 Task: Open Card Card0000000021 in Board Board0000000006 in Workspace WS0000000002 in Trello. Add Member vinny.office2@gmail.com to Card Card0000000021 in Board Board0000000006 in Workspace WS0000000002 in Trello. Add Purple Label titled Label0000000021 to Card Card0000000021 in Board Board0000000006 in Workspace WS0000000002 in Trello. Add Checklist CL0000000021 to Card Card0000000021 in Board Board0000000006 in Workspace WS0000000002 in Trello. Add Dates with Start Date as Aug 01 2023 and Due Date as Aug 31 2023 to Card Card0000000021 in Board Board0000000006 in Workspace WS0000000002 in Trello
Action: Mouse moved to (519, 72)
Screenshot: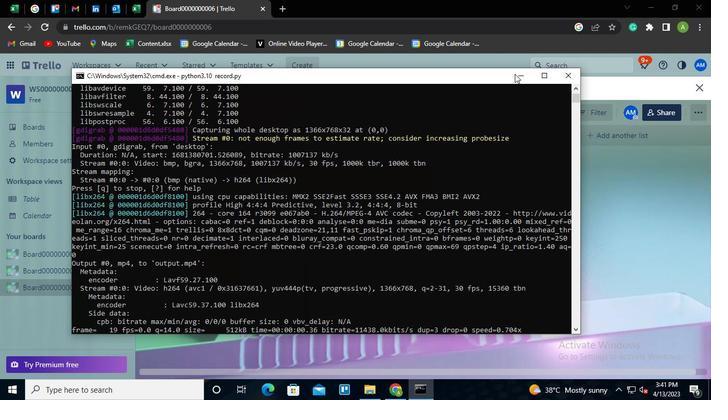 
Action: Mouse pressed left at (519, 72)
Screenshot: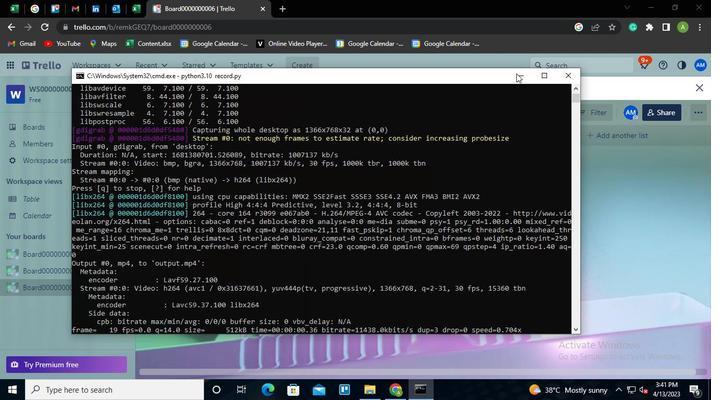 
Action: Mouse moved to (214, 151)
Screenshot: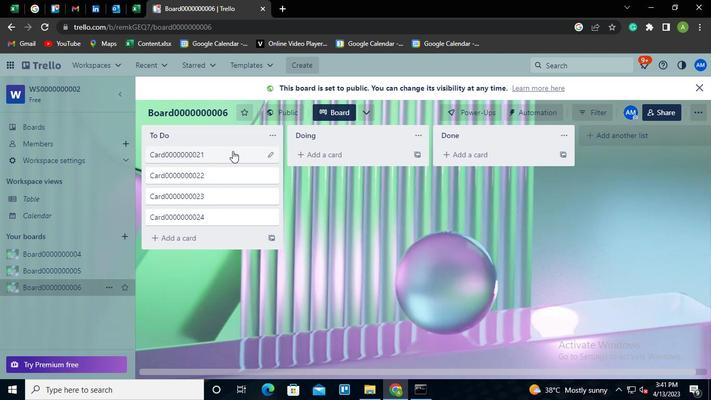 
Action: Mouse pressed left at (214, 151)
Screenshot: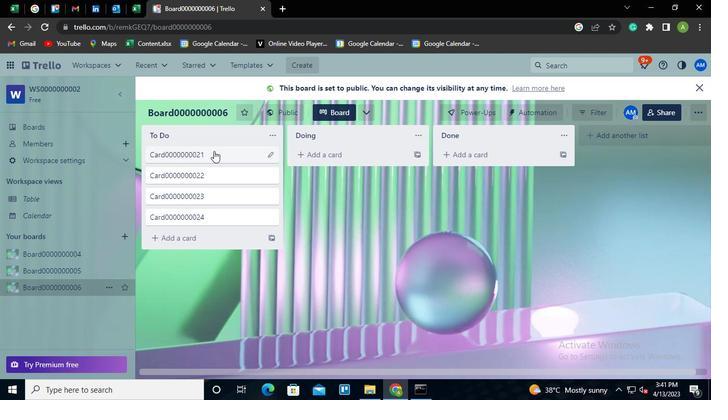 
Action: Mouse moved to (488, 147)
Screenshot: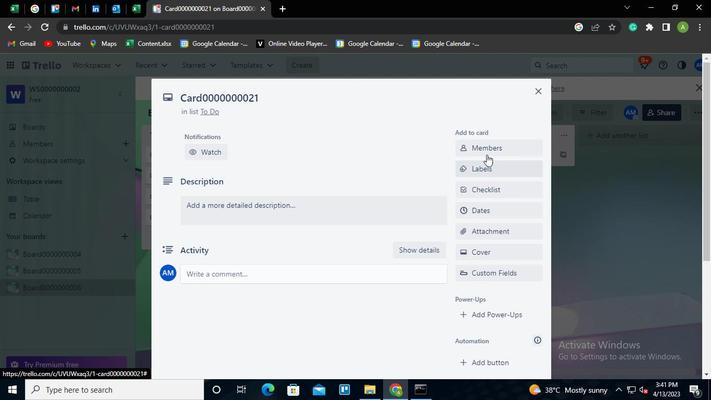 
Action: Mouse pressed left at (488, 147)
Screenshot: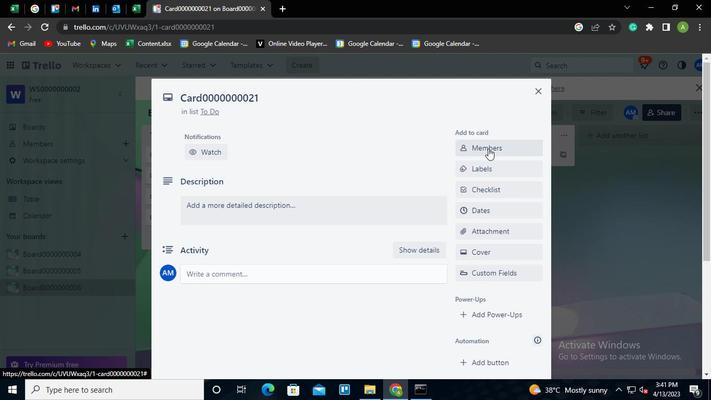 
Action: Mouse moved to (485, 194)
Screenshot: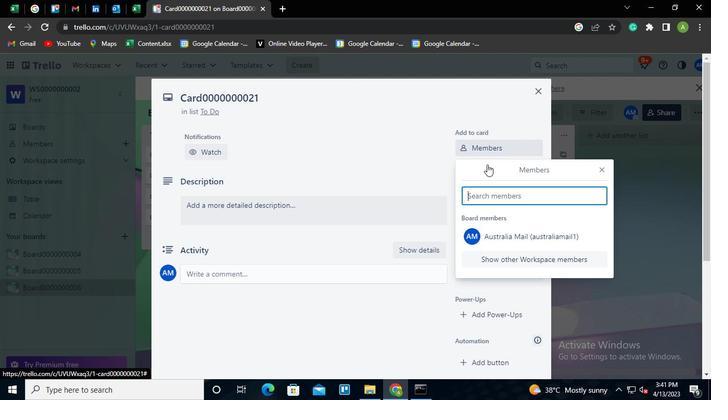 
Action: Mouse pressed left at (485, 194)
Screenshot: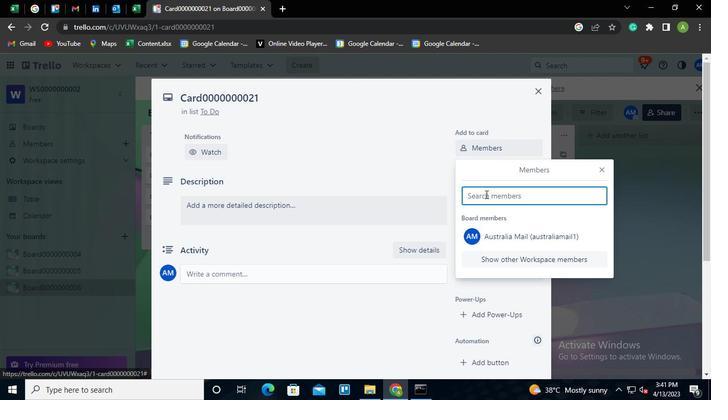 
Action: Keyboard v
Screenshot: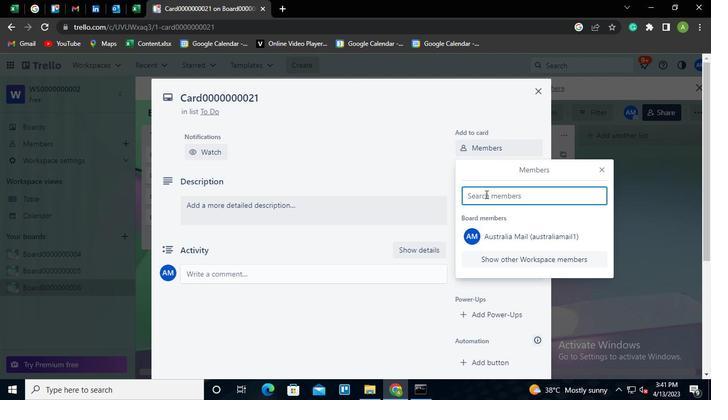 
Action: Keyboard i
Screenshot: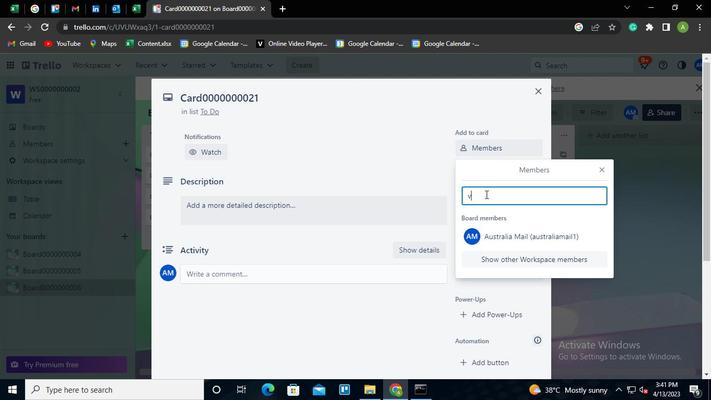 
Action: Keyboard n
Screenshot: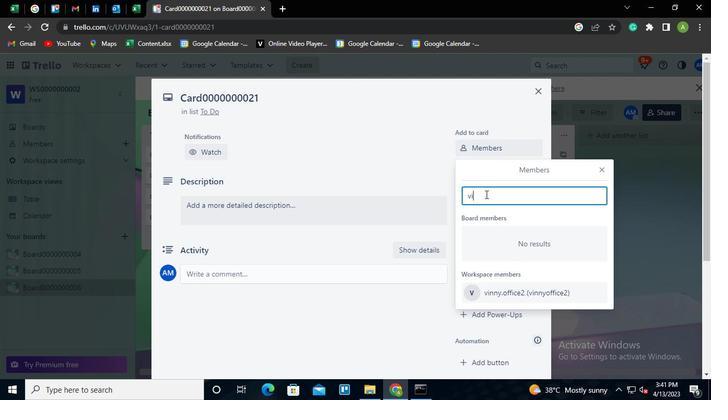 
Action: Keyboard n
Screenshot: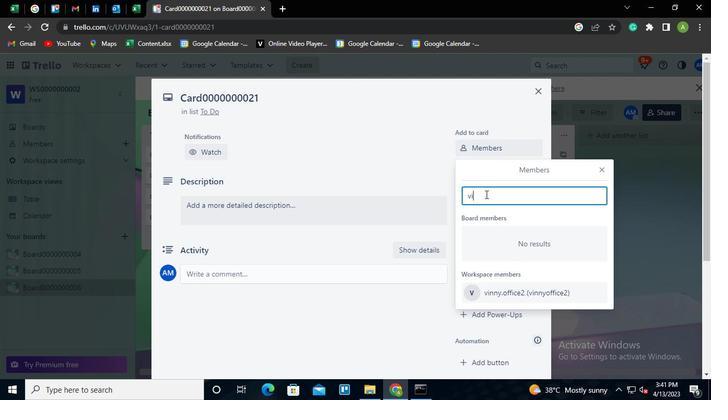 
Action: Keyboard y
Screenshot: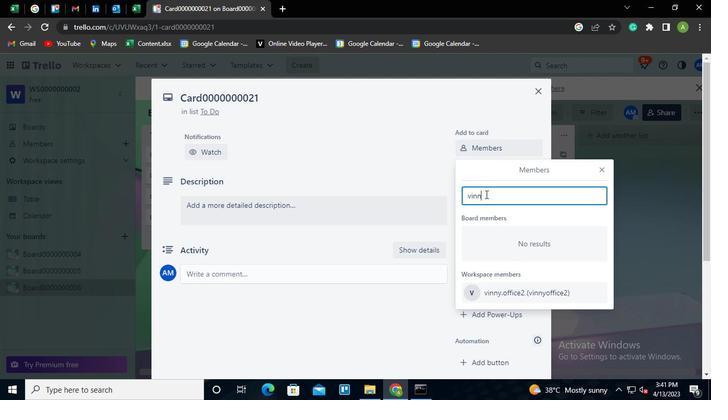 
Action: Mouse moved to (498, 292)
Screenshot: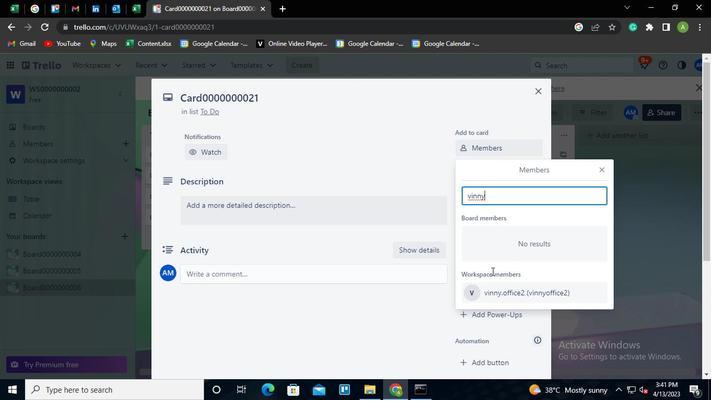 
Action: Mouse pressed left at (498, 292)
Screenshot: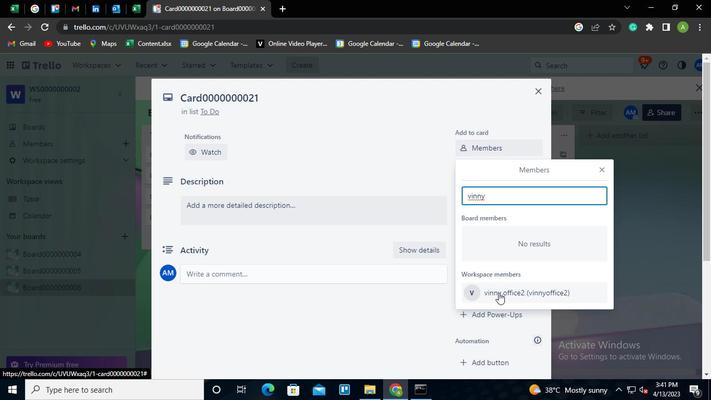 
Action: Mouse moved to (418, 133)
Screenshot: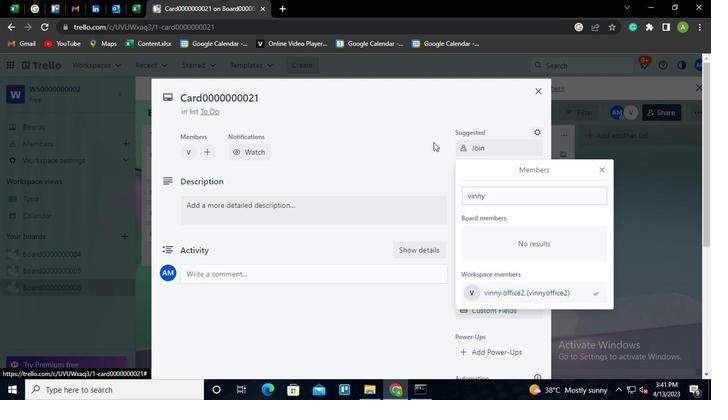 
Action: Mouse pressed left at (418, 133)
Screenshot: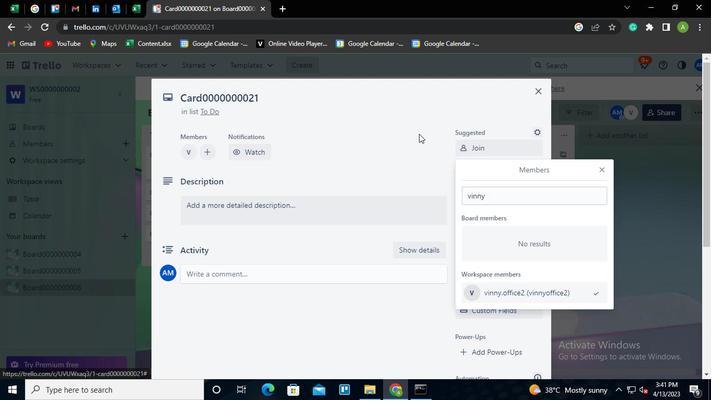 
Action: Mouse moved to (480, 204)
Screenshot: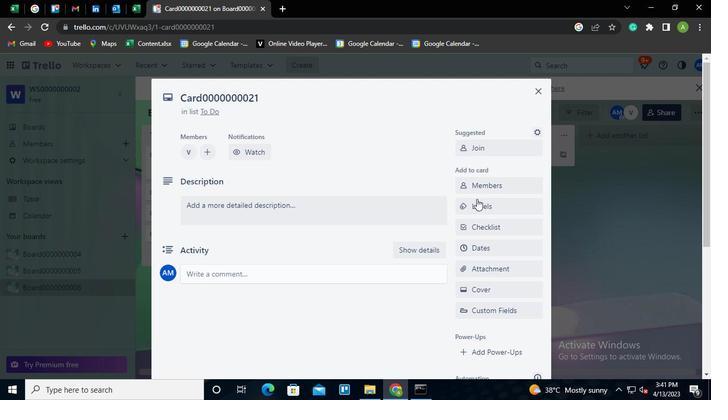
Action: Mouse pressed left at (480, 204)
Screenshot: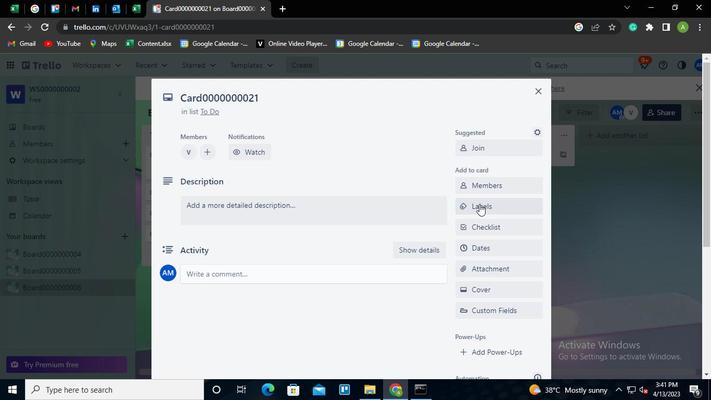 
Action: Mouse moved to (471, 223)
Screenshot: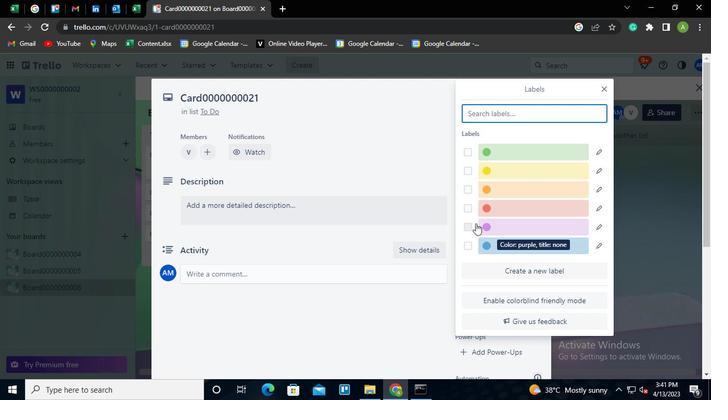 
Action: Mouse pressed left at (471, 223)
Screenshot: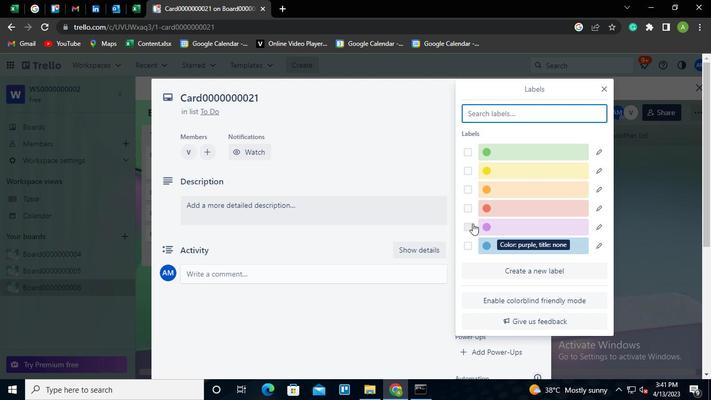 
Action: Mouse moved to (594, 228)
Screenshot: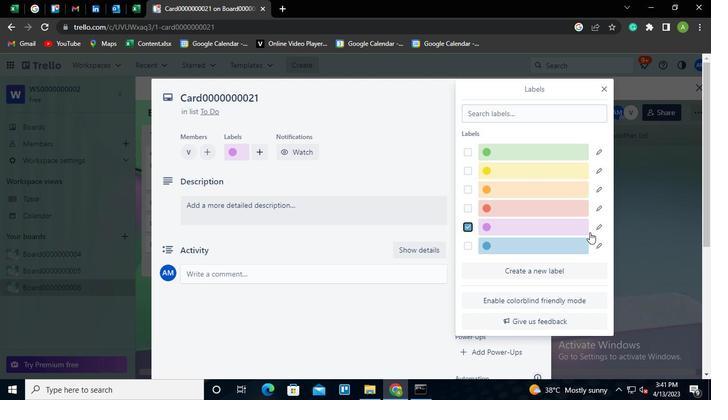 
Action: Mouse pressed left at (594, 228)
Screenshot: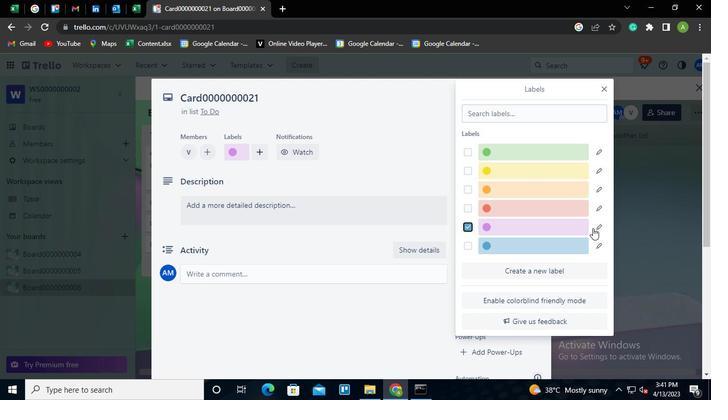 
Action: Mouse moved to (515, 191)
Screenshot: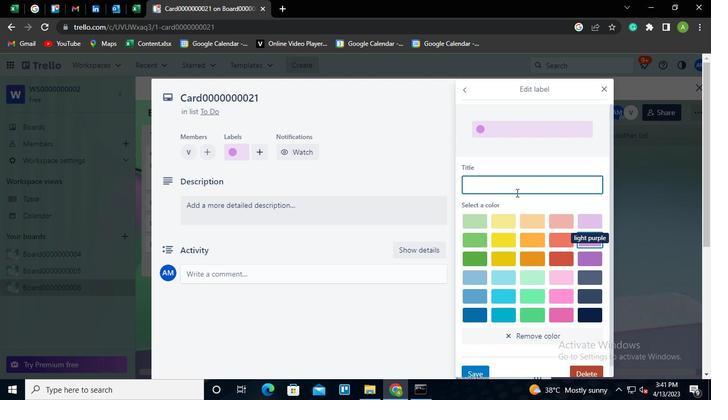 
Action: Keyboard Key.shift
Screenshot: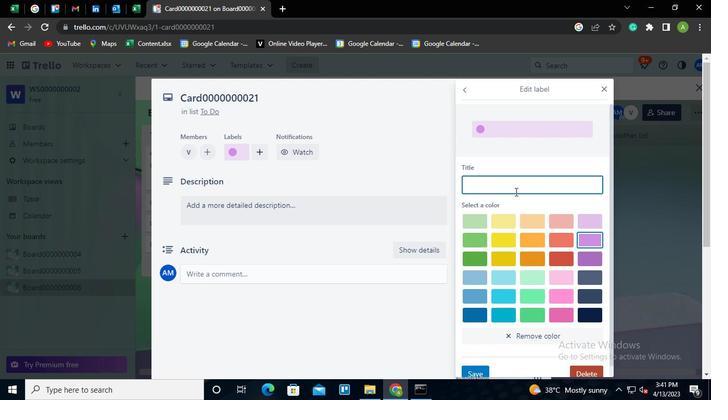 
Action: Keyboard L
Screenshot: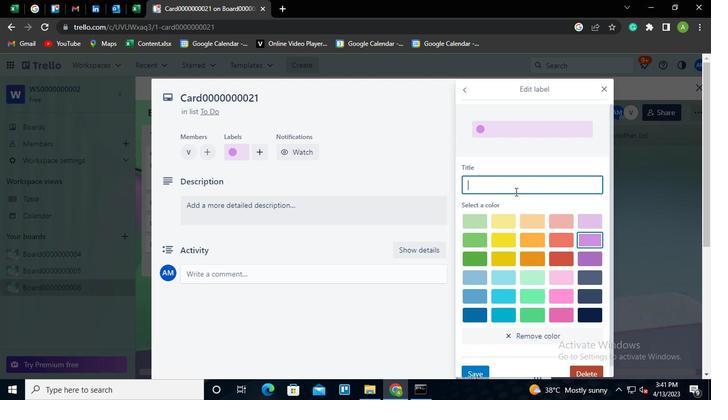 
Action: Keyboard a
Screenshot: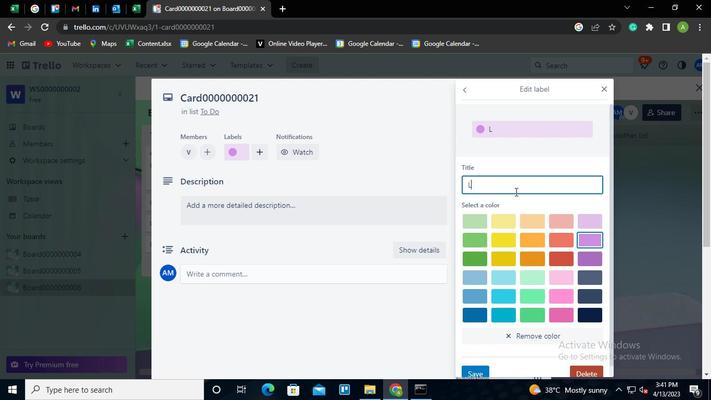 
Action: Keyboard b
Screenshot: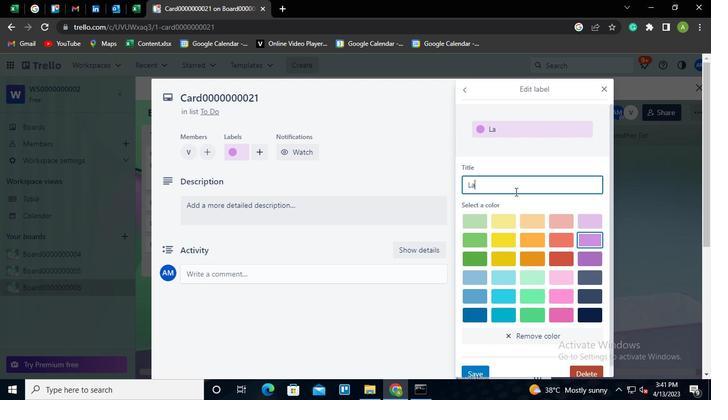 
Action: Keyboard e
Screenshot: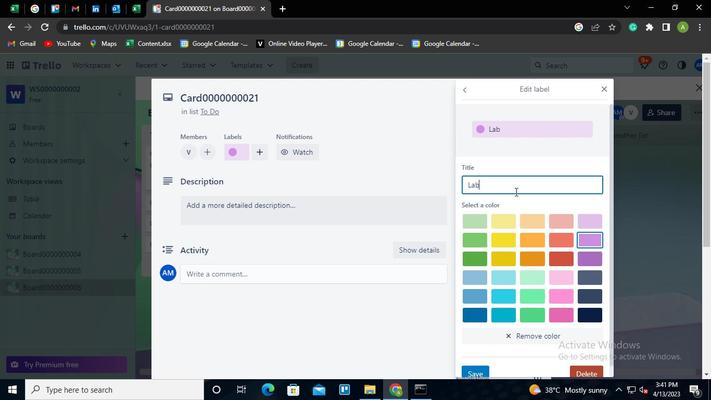 
Action: Keyboard l
Screenshot: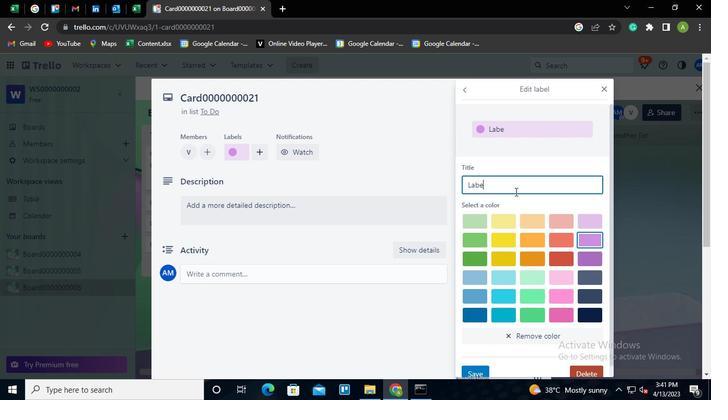 
Action: Keyboard <96>
Screenshot: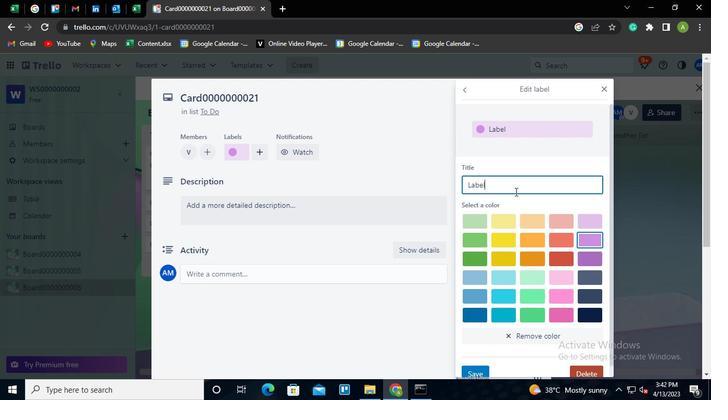 
Action: Keyboard <96>
Screenshot: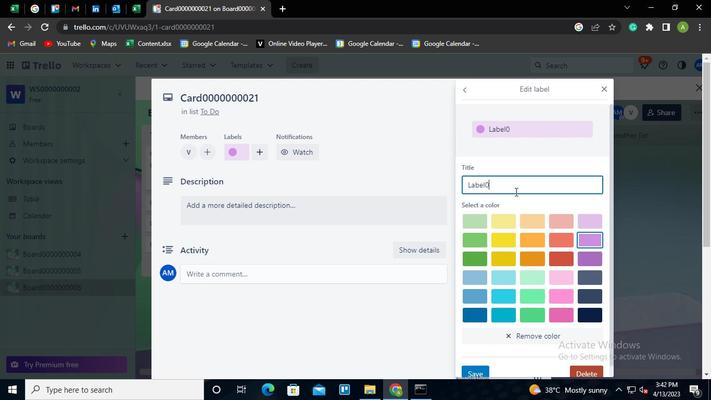
Action: Keyboard <96>
Screenshot: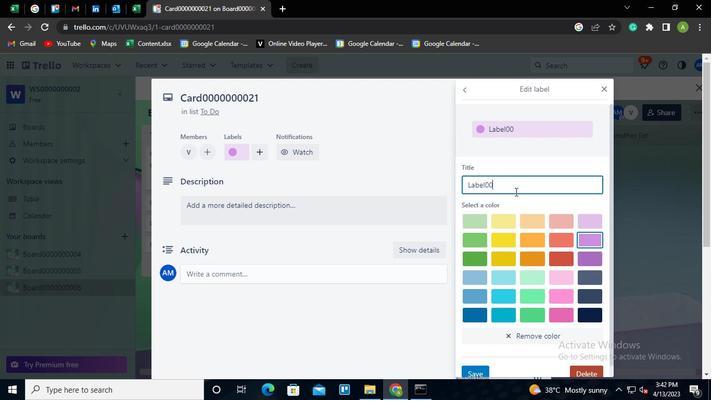 
Action: Keyboard <96>
Screenshot: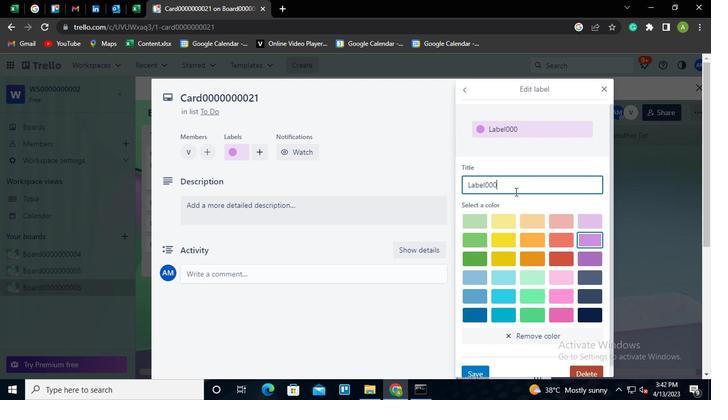 
Action: Keyboard <96>
Screenshot: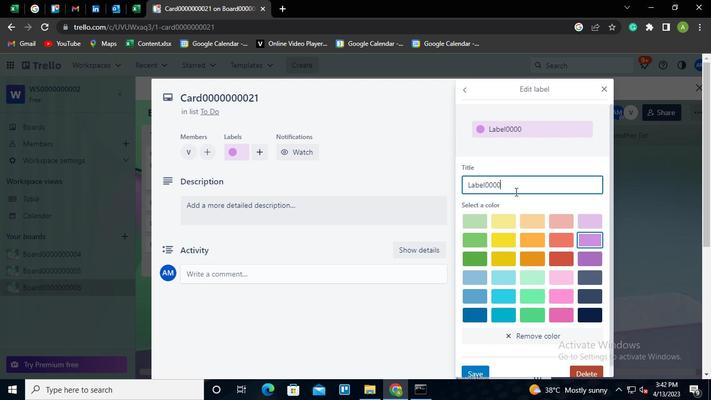 
Action: Keyboard <96>
Screenshot: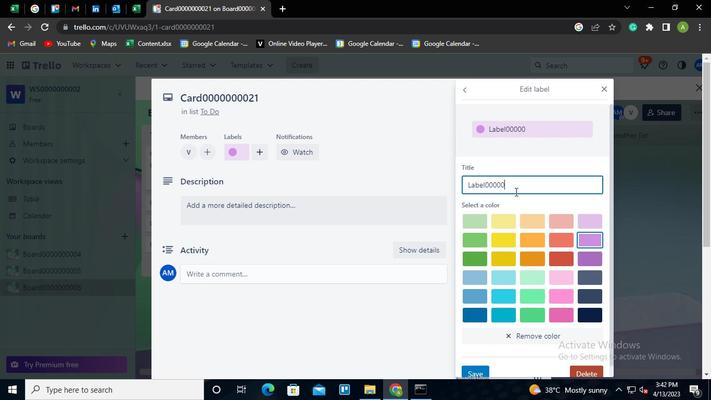 
Action: Keyboard <96>
Screenshot: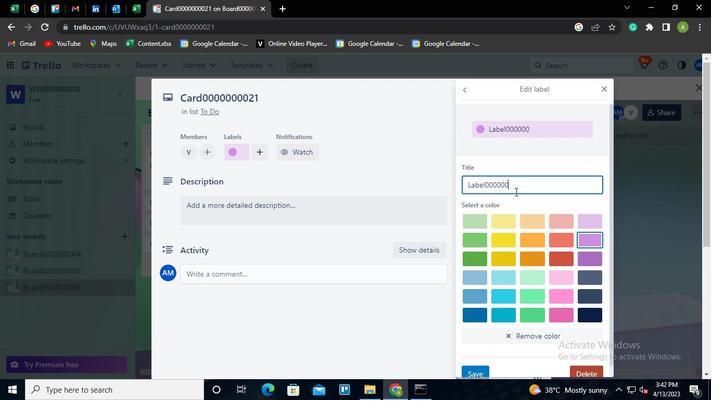 
Action: Keyboard <96>
Screenshot: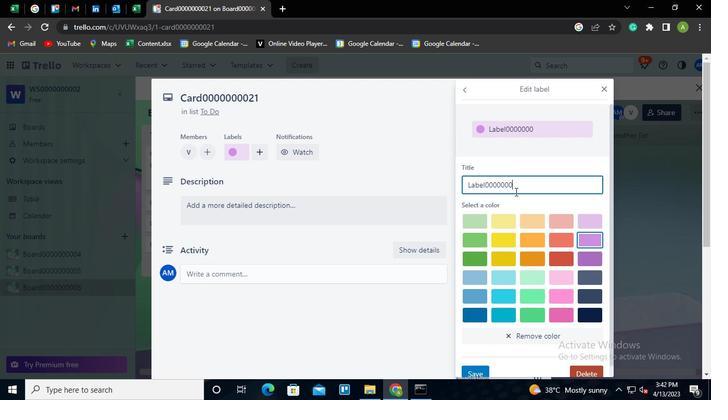
Action: Keyboard <98>
Screenshot: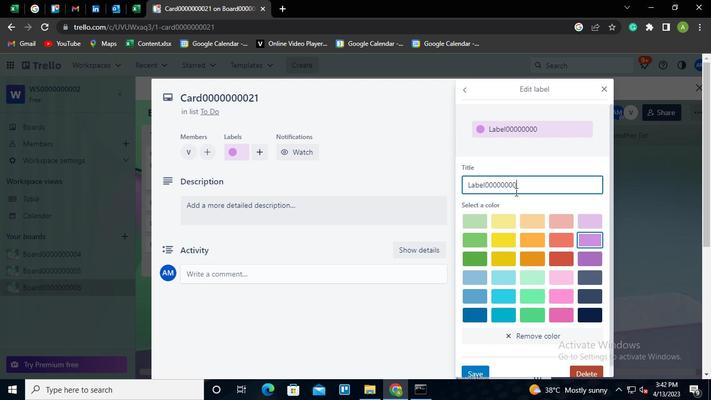 
Action: Keyboard <97>
Screenshot: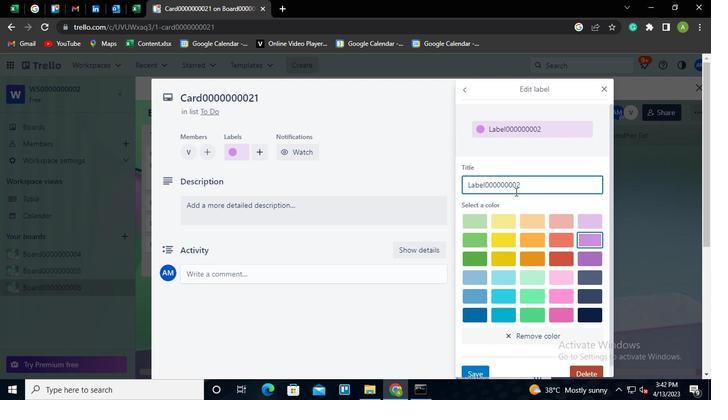 
Action: Mouse moved to (475, 368)
Screenshot: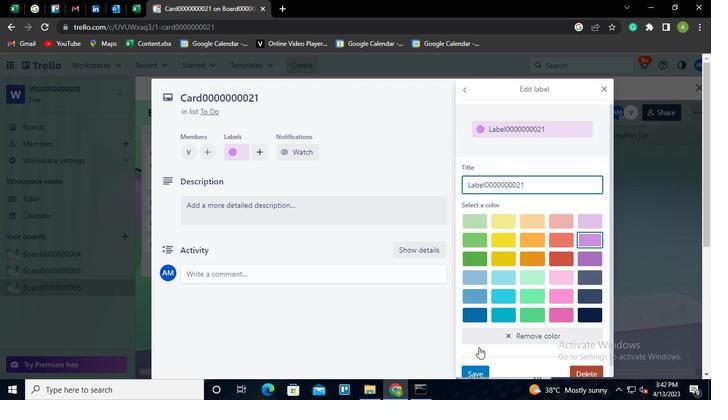 
Action: Mouse pressed left at (475, 368)
Screenshot: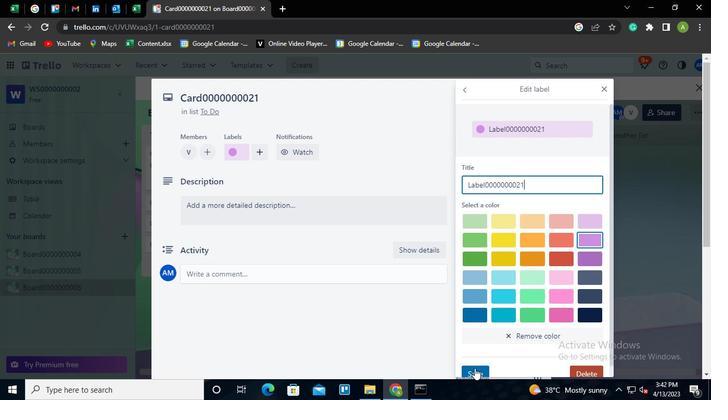 
Action: Mouse moved to (421, 155)
Screenshot: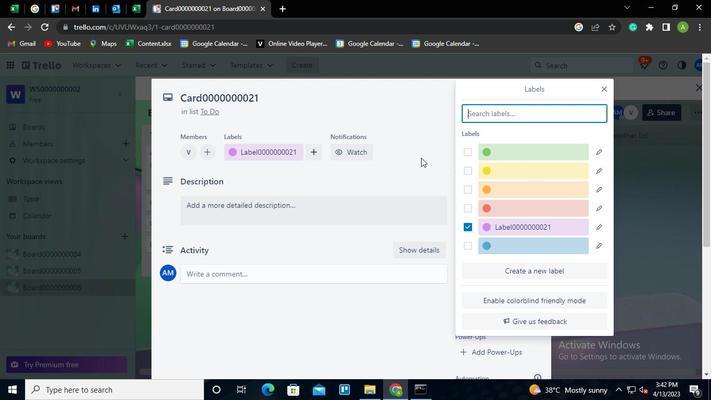 
Action: Mouse pressed left at (421, 155)
Screenshot: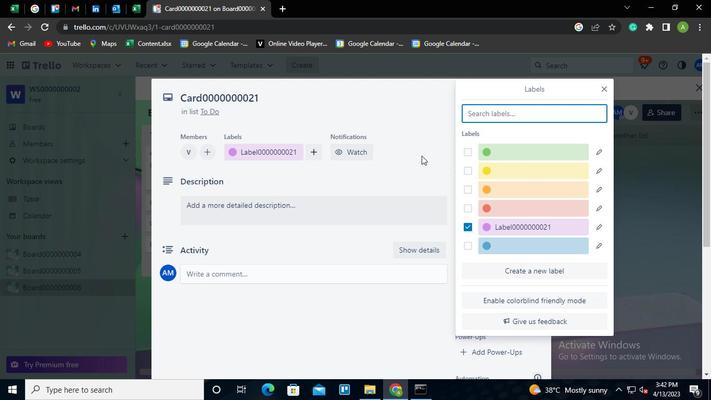 
Action: Mouse moved to (479, 223)
Screenshot: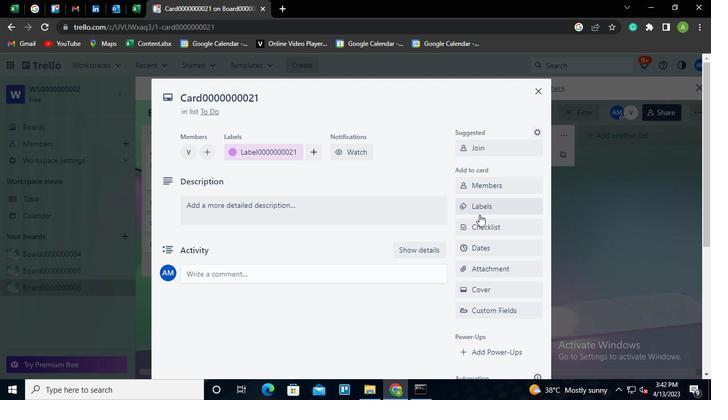 
Action: Mouse pressed left at (479, 223)
Screenshot: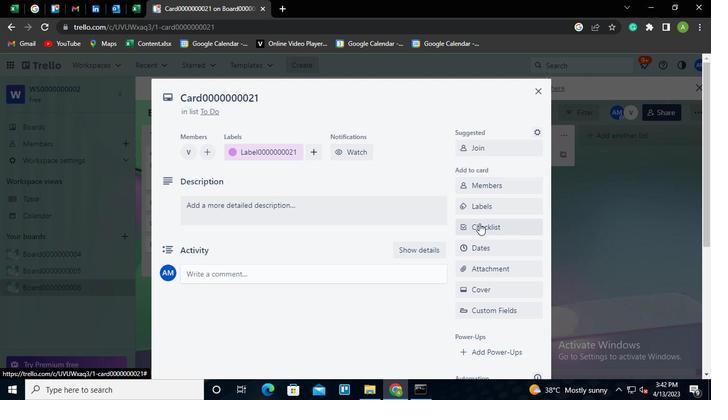 
Action: Mouse moved to (504, 271)
Screenshot: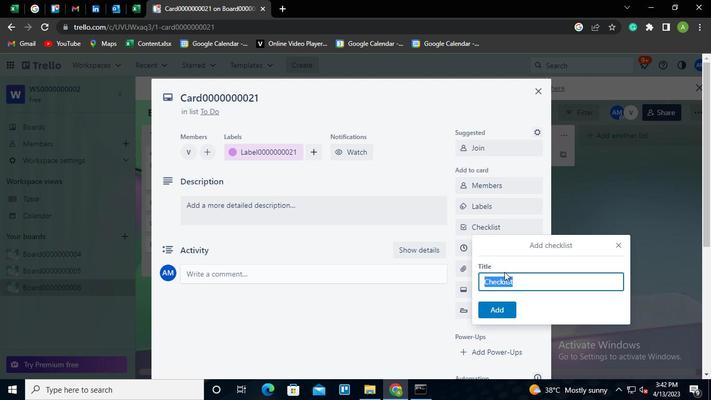 
Action: Keyboard Key.shift
Screenshot: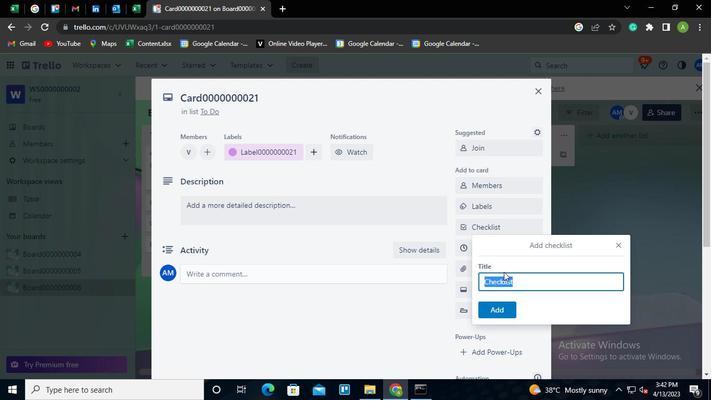 
Action: Keyboard C
Screenshot: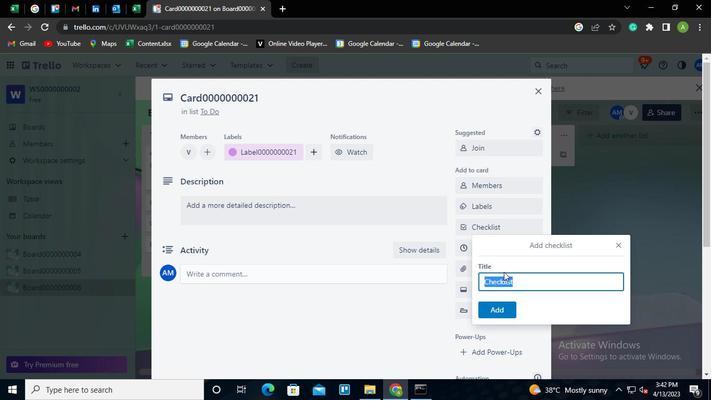 
Action: Keyboard L
Screenshot: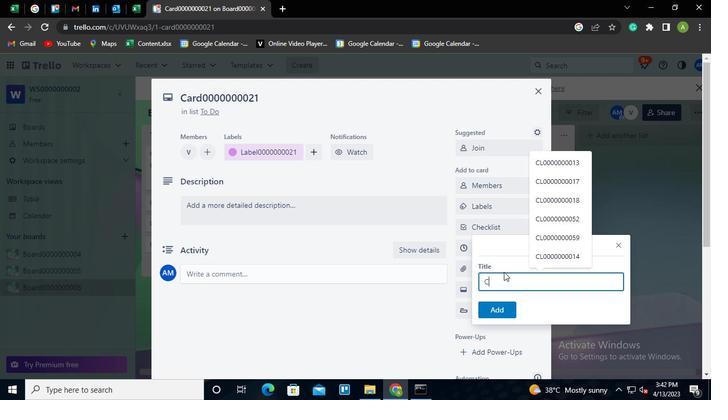 
Action: Keyboard <96>
Screenshot: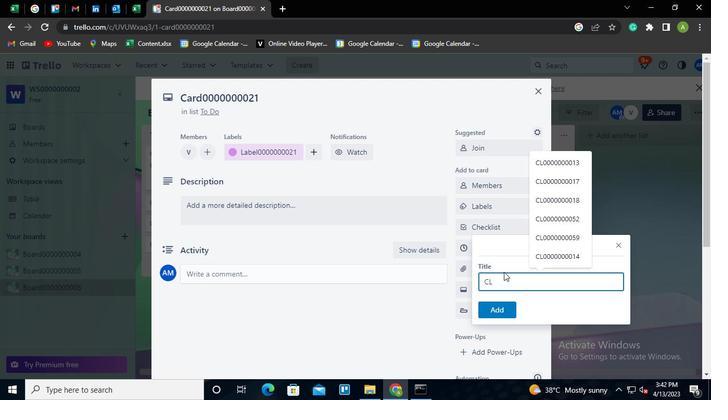 
Action: Keyboard <96>
Screenshot: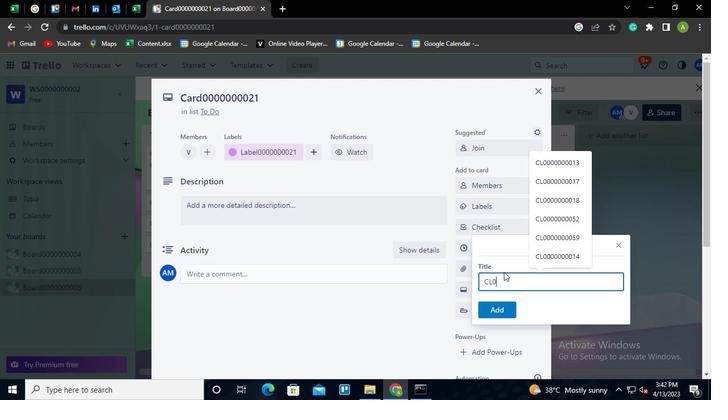 
Action: Keyboard <96>
Screenshot: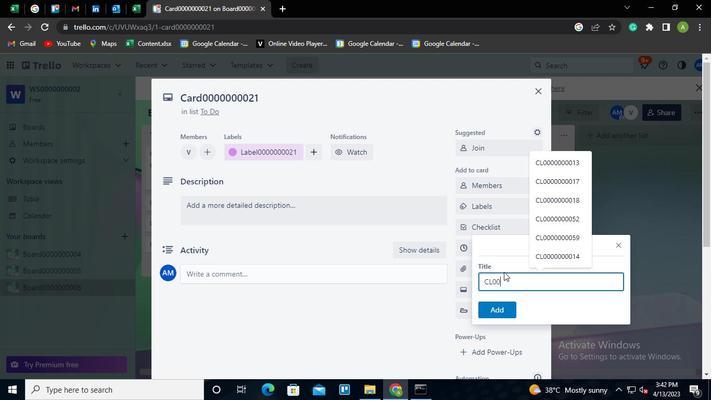 
Action: Keyboard <96>
Screenshot: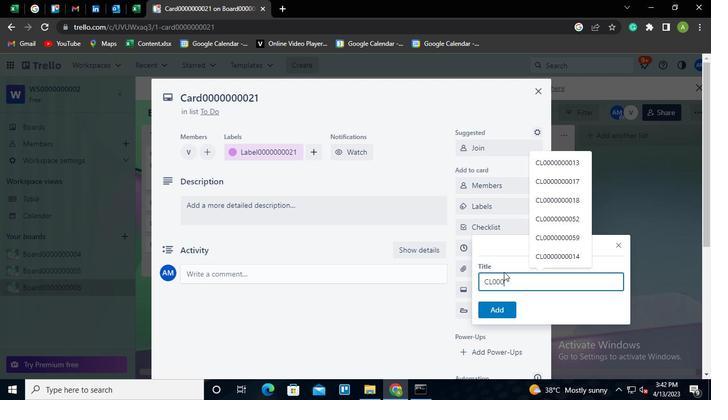 
Action: Keyboard <96>
Screenshot: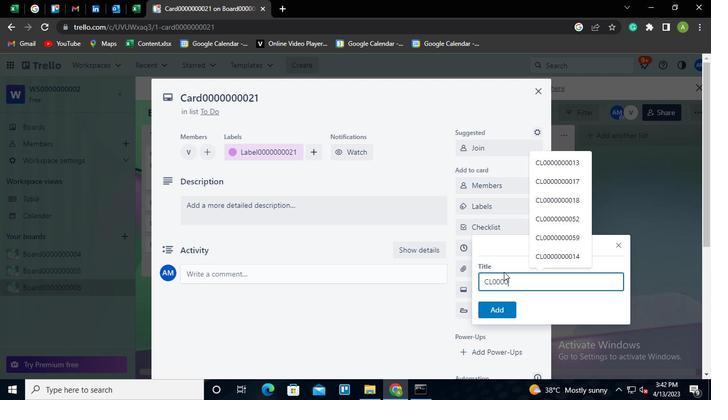 
Action: Keyboard <96>
Screenshot: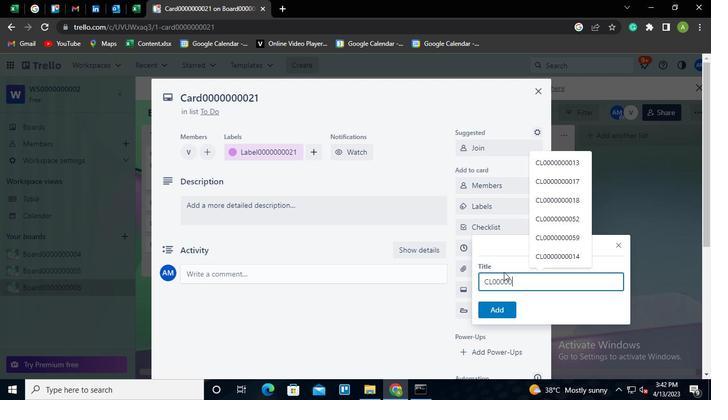 
Action: Keyboard <96>
Screenshot: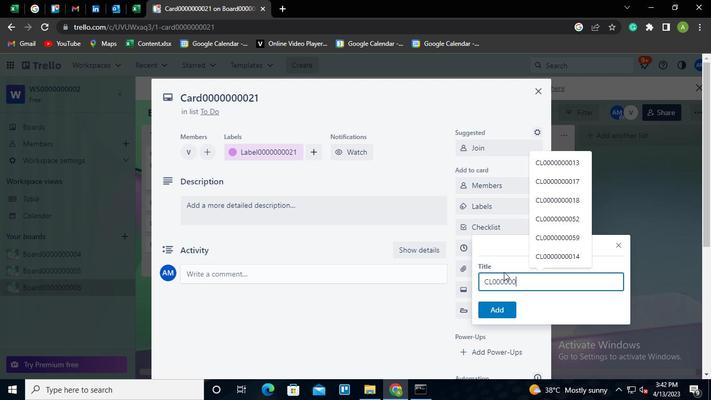 
Action: Keyboard <96>
Screenshot: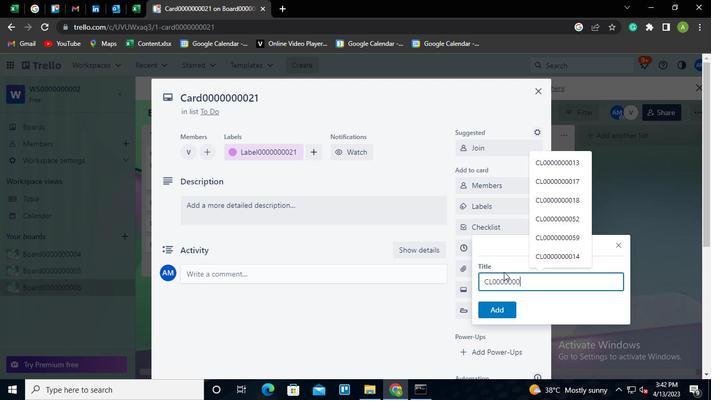 
Action: Keyboard <98>
Screenshot: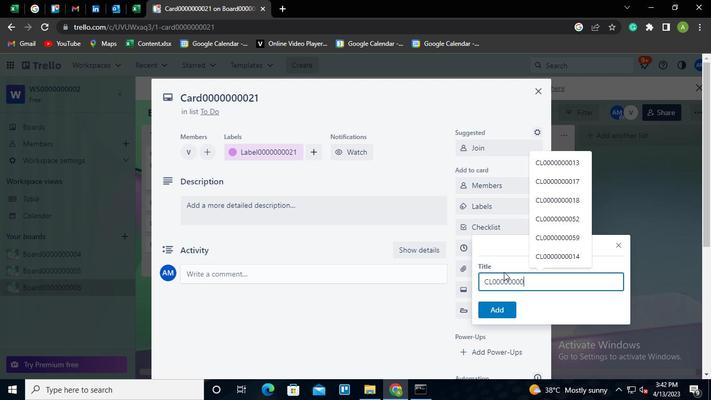 
Action: Keyboard <97>
Screenshot: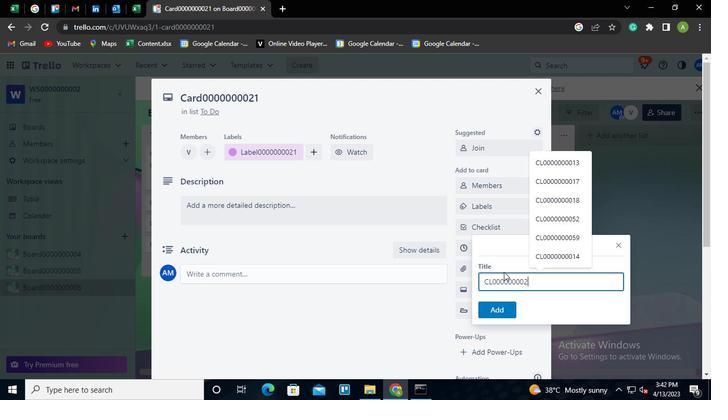 
Action: Mouse moved to (505, 308)
Screenshot: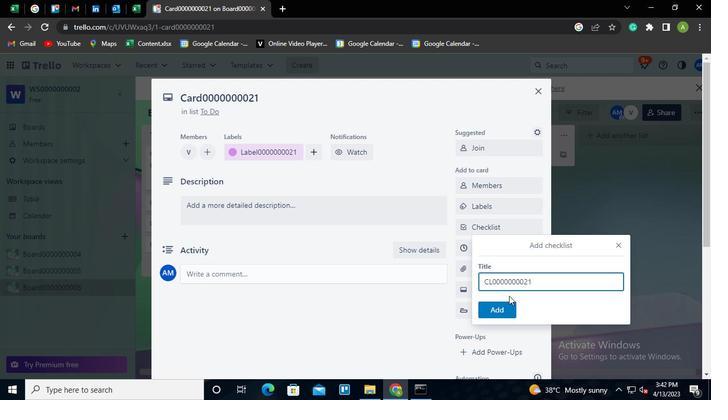 
Action: Mouse pressed left at (505, 308)
Screenshot: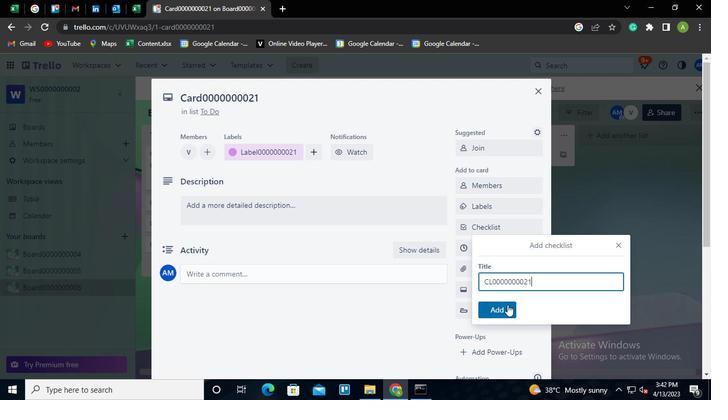 
Action: Mouse moved to (490, 243)
Screenshot: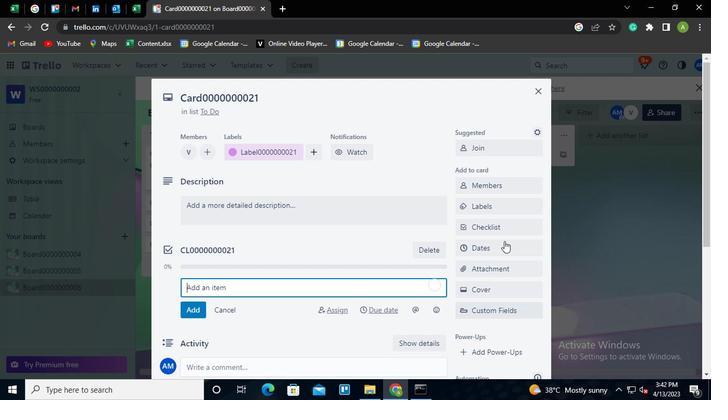 
Action: Mouse pressed left at (490, 243)
Screenshot: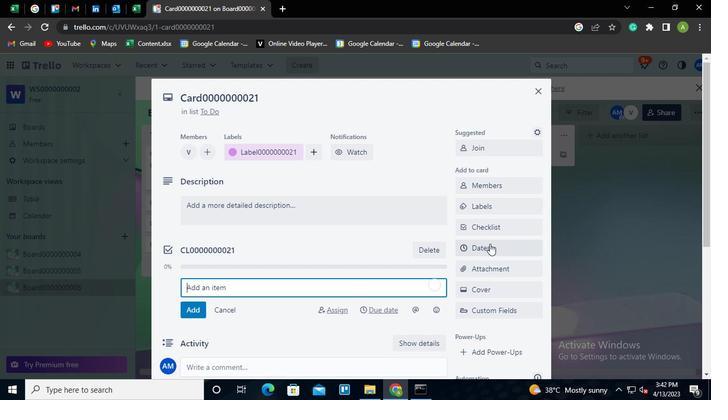 
Action: Mouse moved to (467, 276)
Screenshot: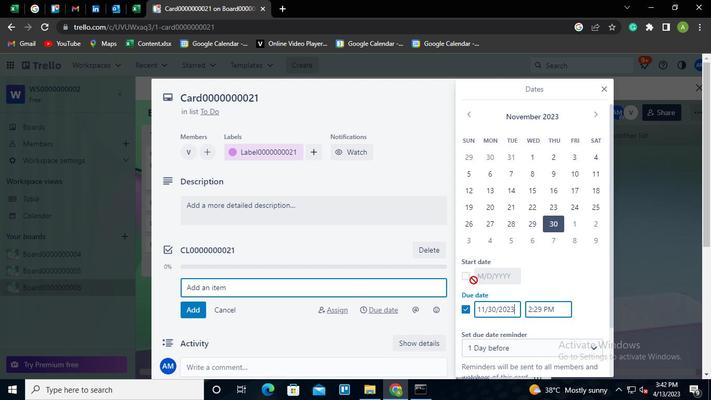 
Action: Mouse pressed left at (467, 276)
Screenshot: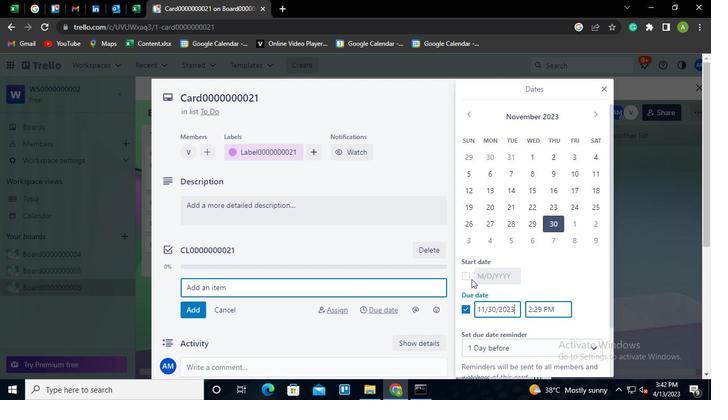 
Action: Mouse moved to (495, 277)
Screenshot: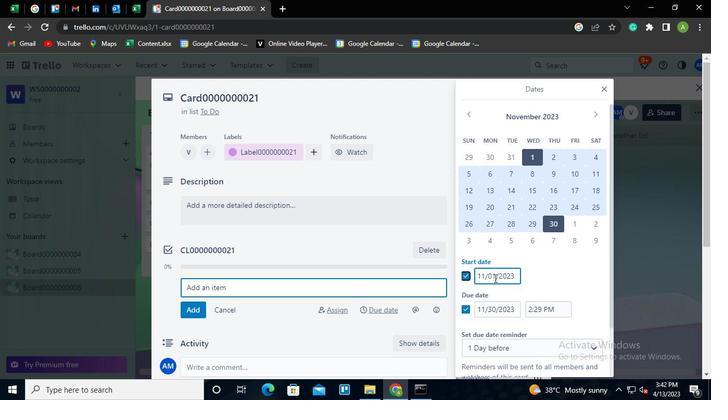 
Action: Mouse pressed left at (495, 277)
Screenshot: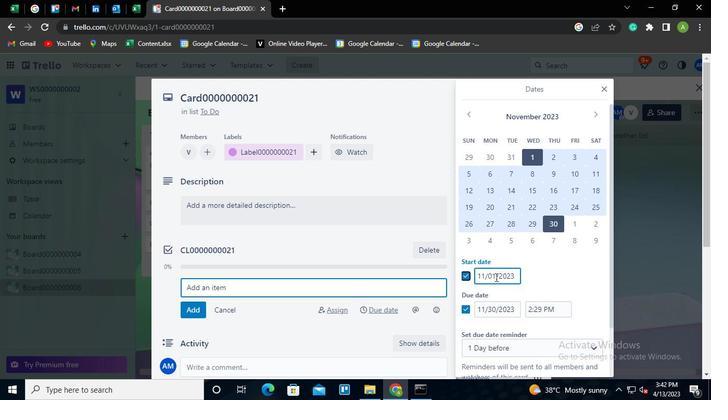 
Action: Mouse moved to (484, 273)
Screenshot: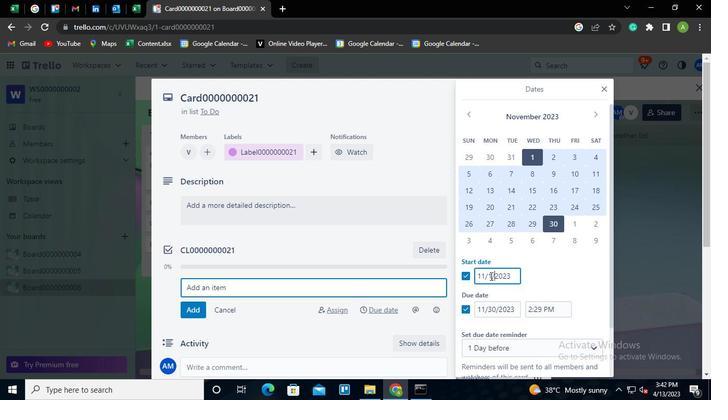 
Action: Mouse pressed left at (484, 273)
Screenshot: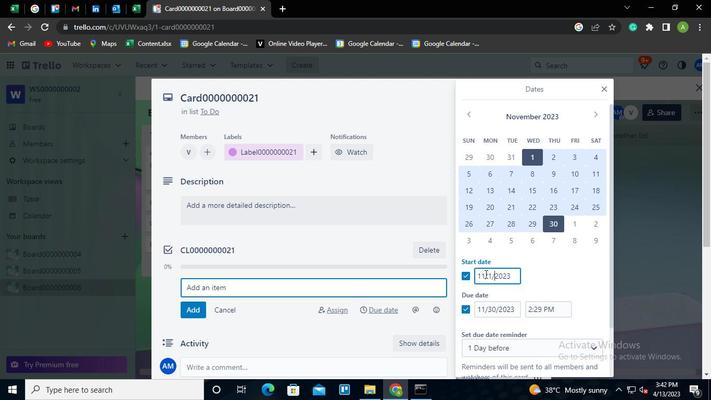 
Action: Mouse moved to (489, 276)
Screenshot: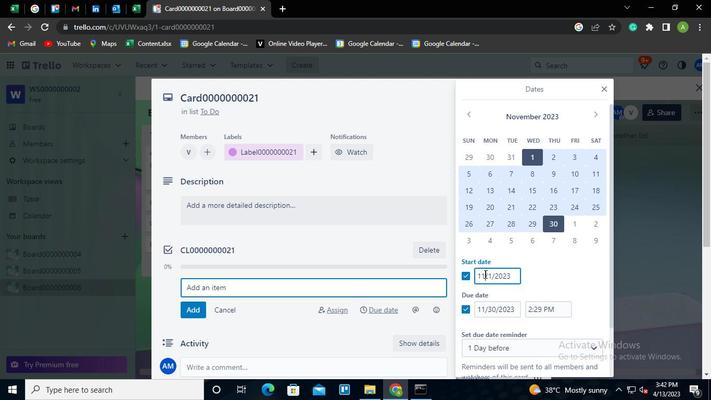 
Action: Keyboard Key.backspace
Screenshot: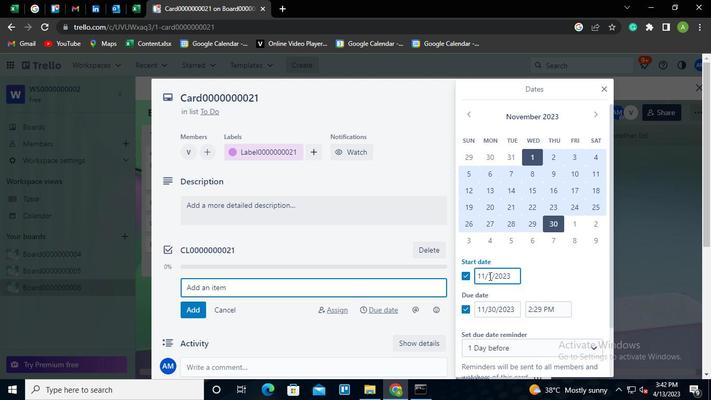 
Action: Keyboard Key.backspace
Screenshot: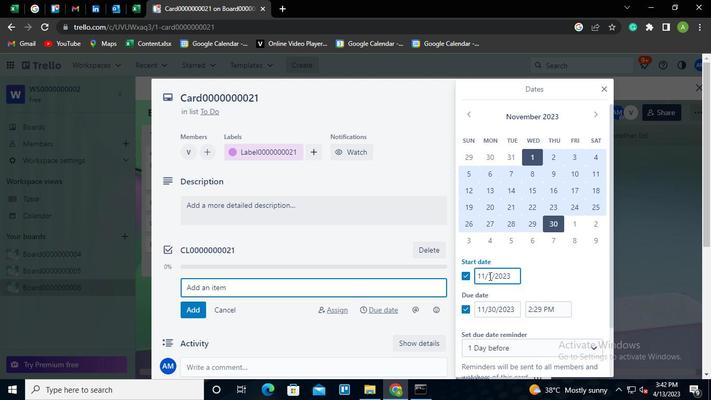 
Action: Keyboard <104>
Screenshot: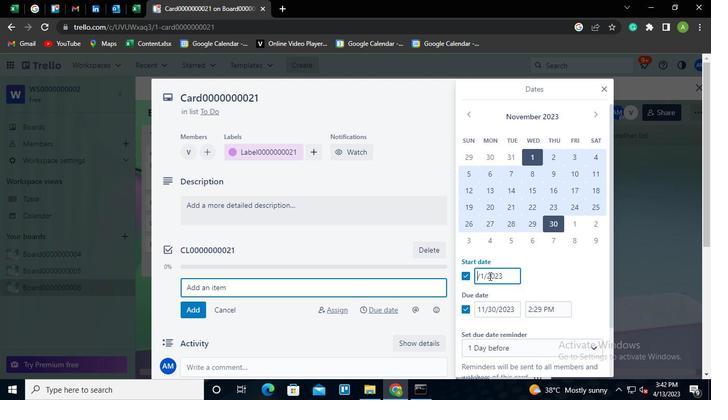 
Action: Keyboard Key.right
Screenshot: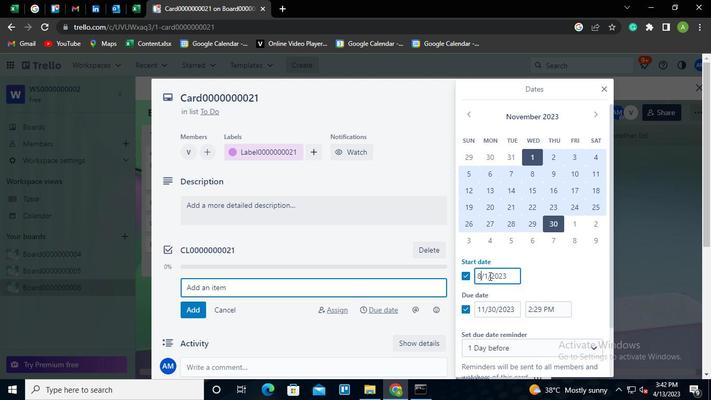 
Action: Mouse moved to (550, 278)
Screenshot: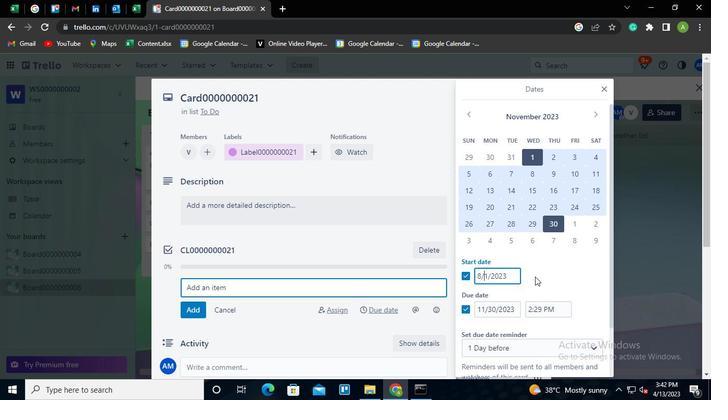 
Action: Mouse pressed left at (550, 278)
Screenshot: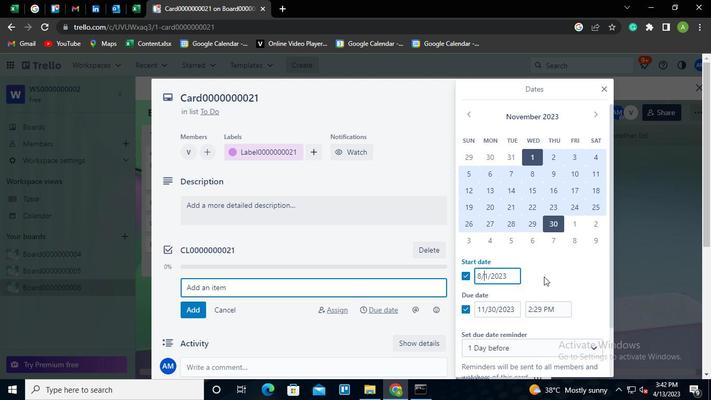 
Action: Mouse moved to (494, 310)
Screenshot: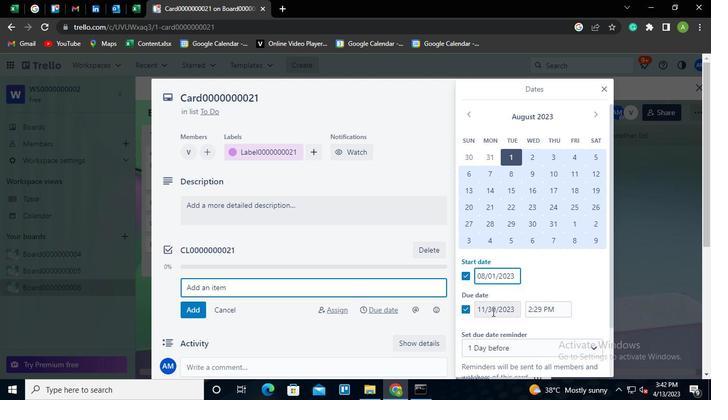 
Action: Mouse pressed left at (494, 310)
Screenshot: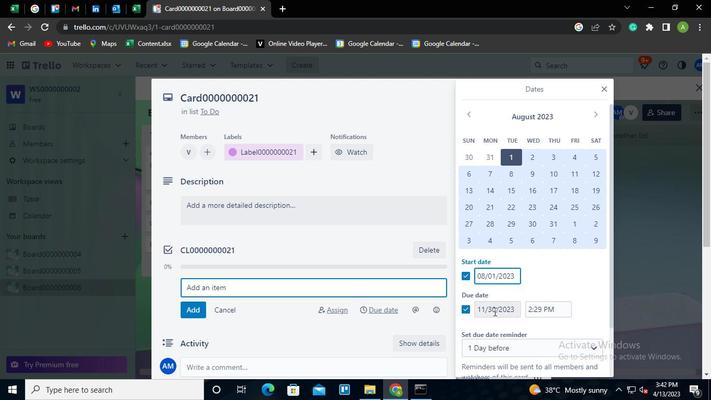 
Action: Mouse moved to (485, 308)
Screenshot: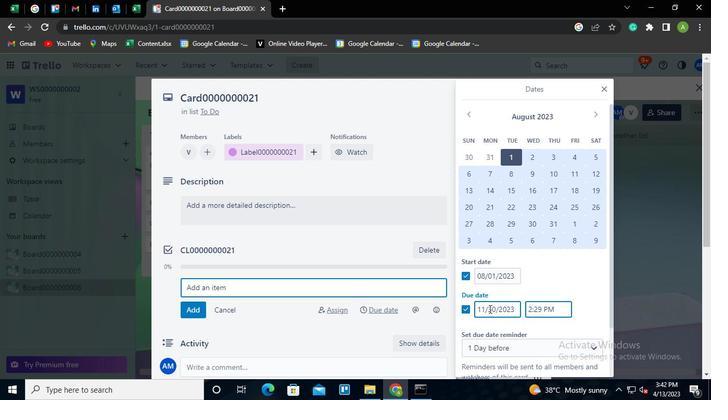 
Action: Mouse pressed left at (485, 308)
Screenshot: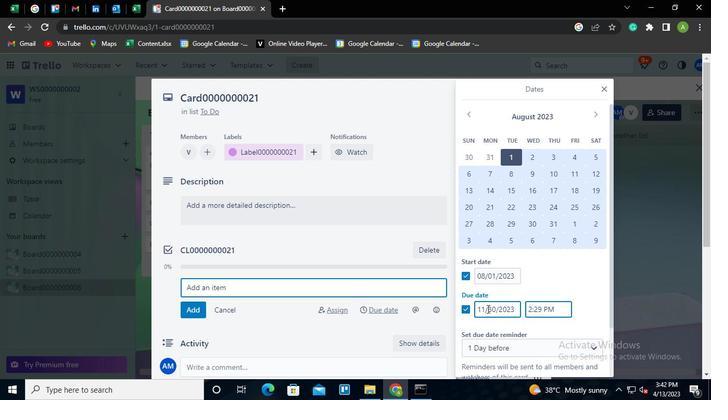 
Action: Keyboard Key.backspace
Screenshot: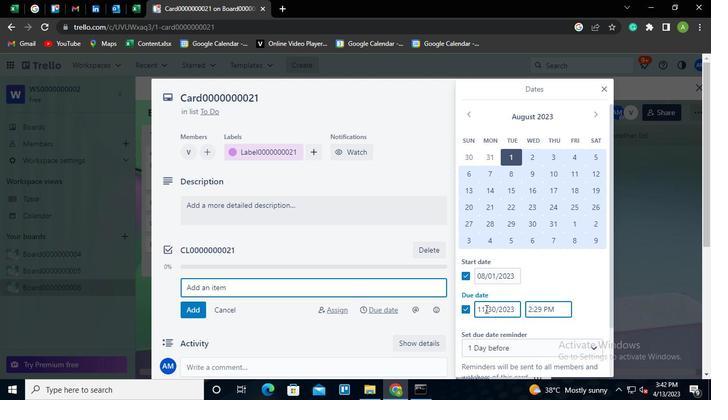 
Action: Keyboard Key.backspace
Screenshot: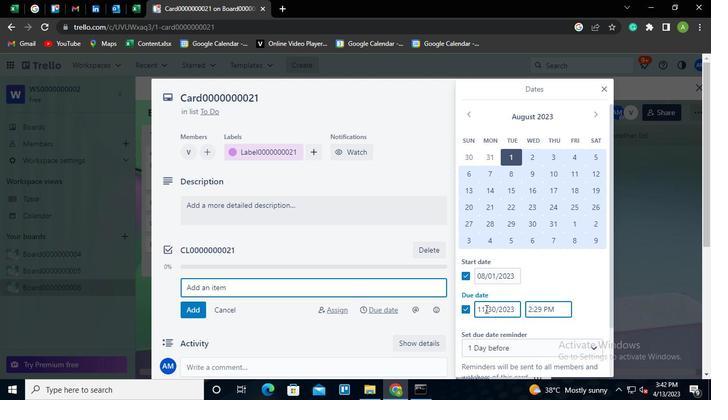 
Action: Keyboard <104>
Screenshot: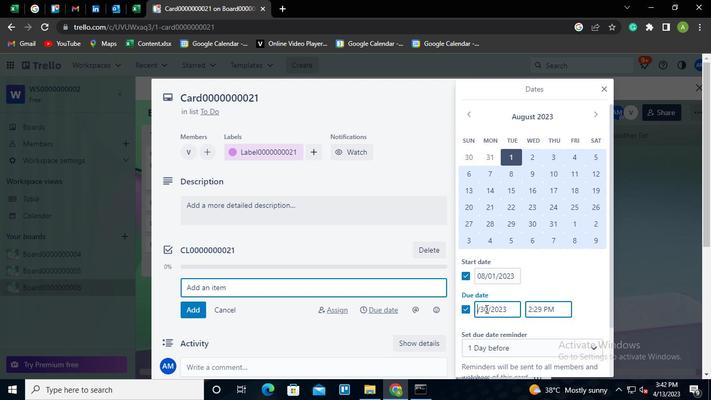 
Action: Mouse moved to (540, 282)
Screenshot: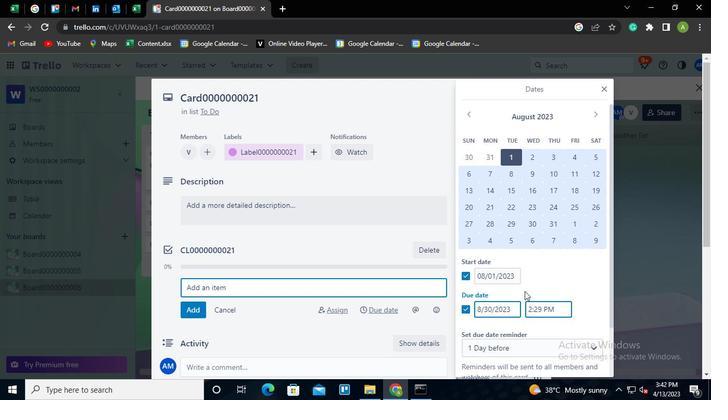 
Action: Mouse pressed left at (540, 282)
Screenshot: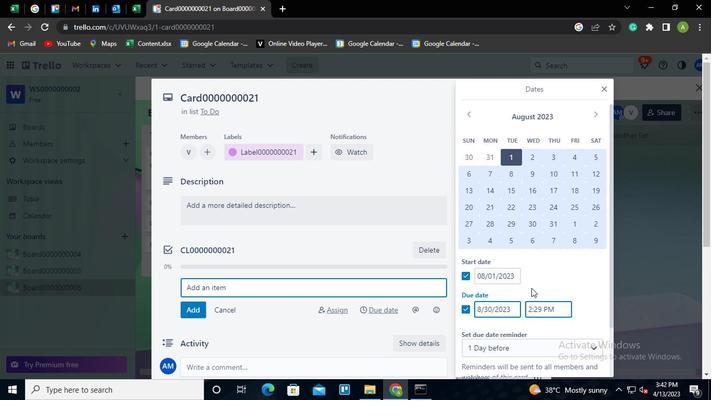 
Action: Mouse moved to (525, 340)
Screenshot: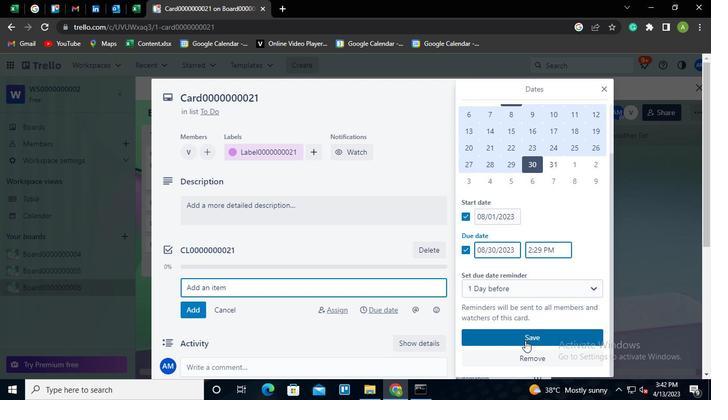 
Action: Mouse pressed left at (525, 340)
Screenshot: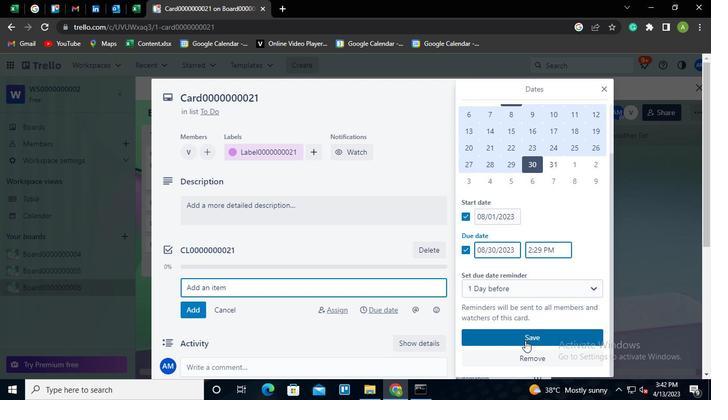 
Action: Mouse moved to (423, 387)
Screenshot: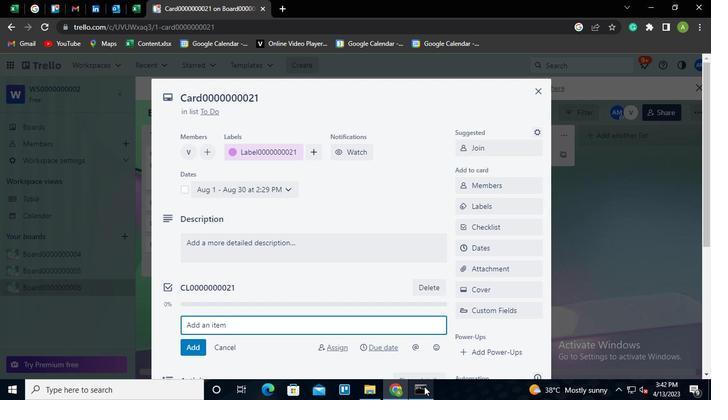 
Action: Mouse pressed left at (423, 387)
Screenshot: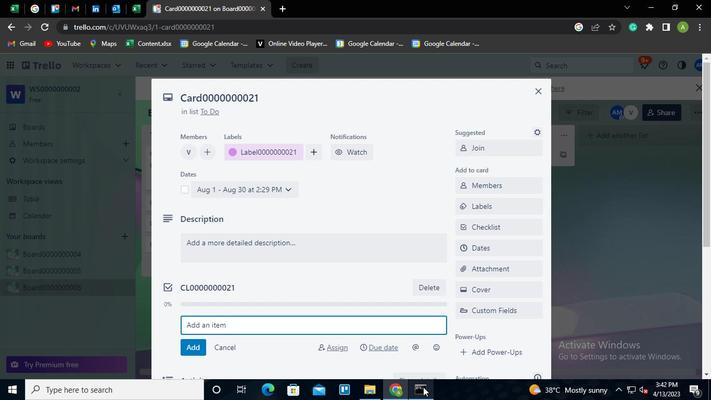 
Action: Mouse moved to (571, 68)
Screenshot: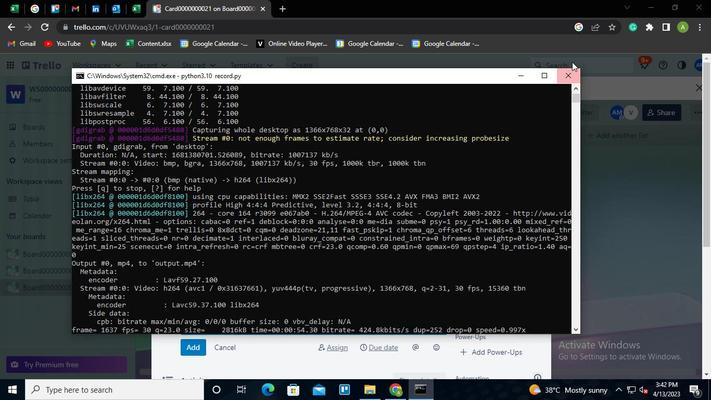 
Action: Mouse pressed left at (571, 68)
Screenshot: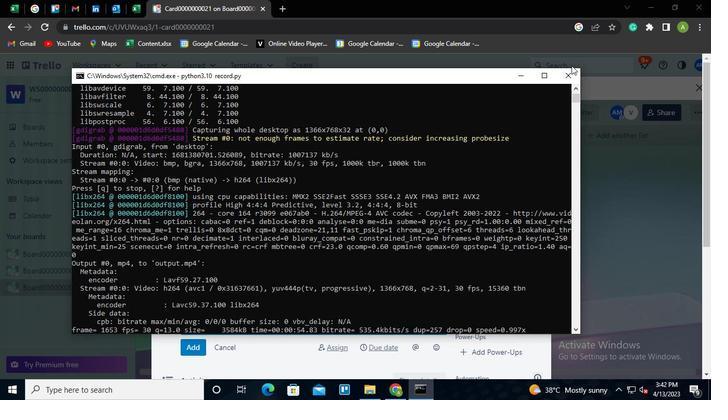 
